 Task: Extract sound effects from a movie scene and use them in a sound design project.
Action: Mouse moved to (3, 9)
Screenshot: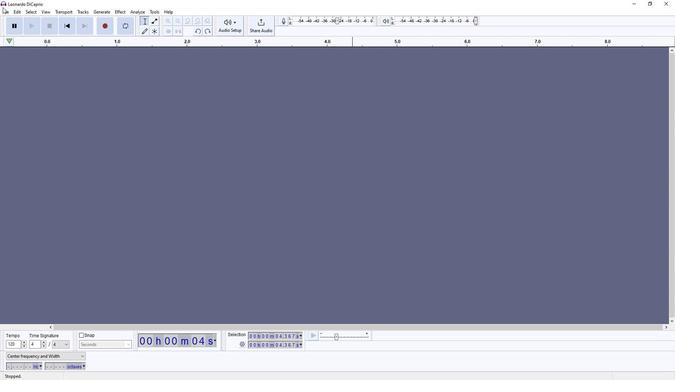 
Action: Mouse pressed left at (3, 9)
Screenshot: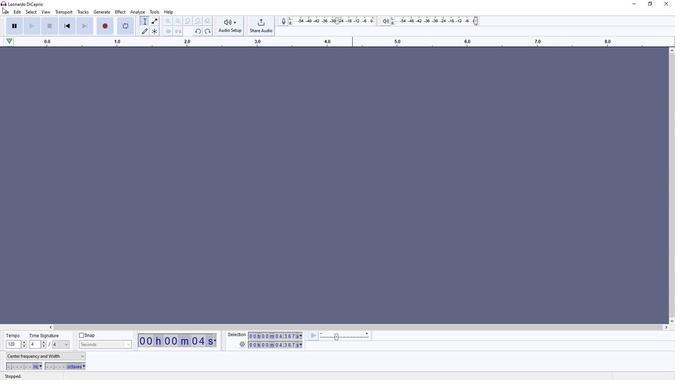 
Action: Mouse moved to (6, 14)
Screenshot: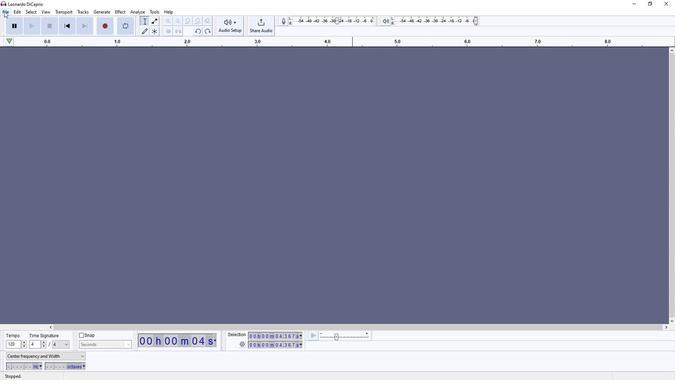
Action: Mouse pressed left at (6, 14)
Screenshot: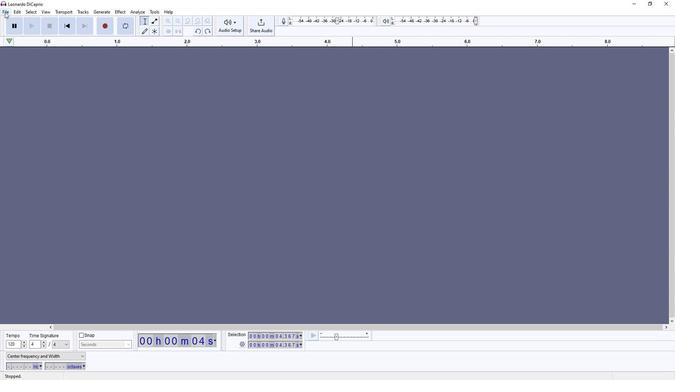 
Action: Mouse moved to (99, 84)
Screenshot: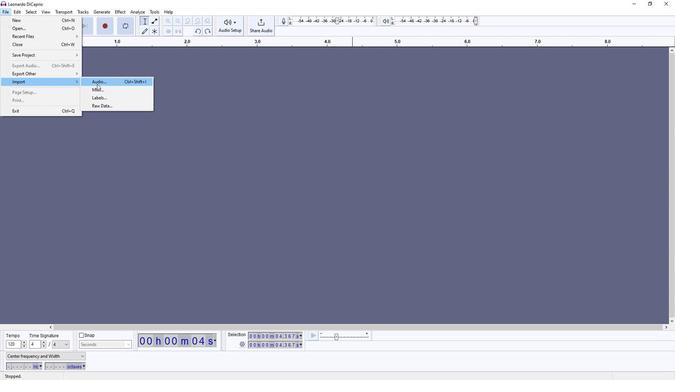 
Action: Mouse pressed left at (99, 84)
Screenshot: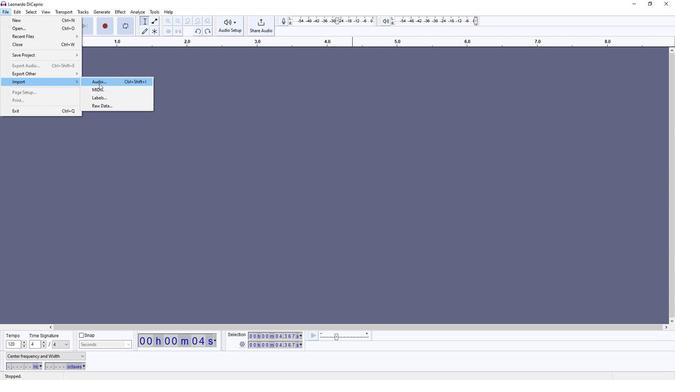 
Action: Mouse moved to (75, 96)
Screenshot: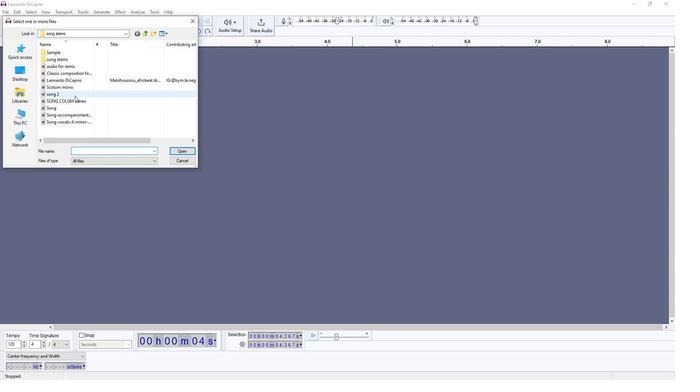 
Action: Mouse pressed left at (75, 96)
Screenshot: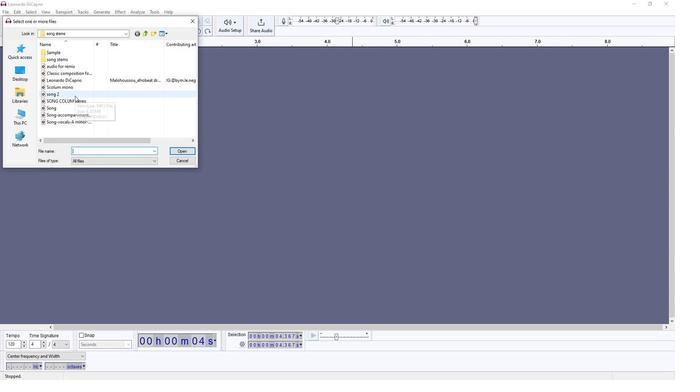 
Action: Mouse moved to (77, 82)
Screenshot: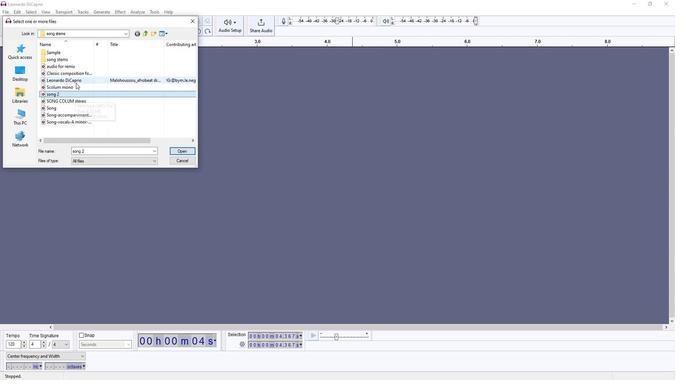 
Action: Mouse pressed left at (77, 82)
Screenshot: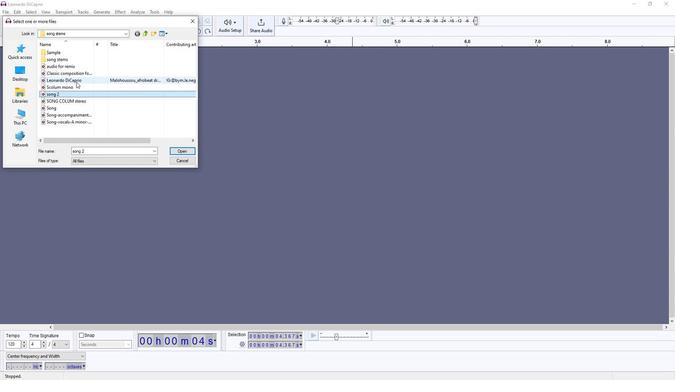 
Action: Mouse moved to (187, 149)
Screenshot: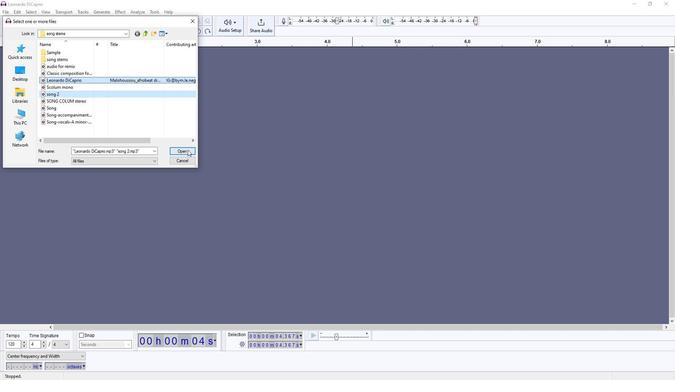 
Action: Mouse pressed left at (187, 149)
Screenshot: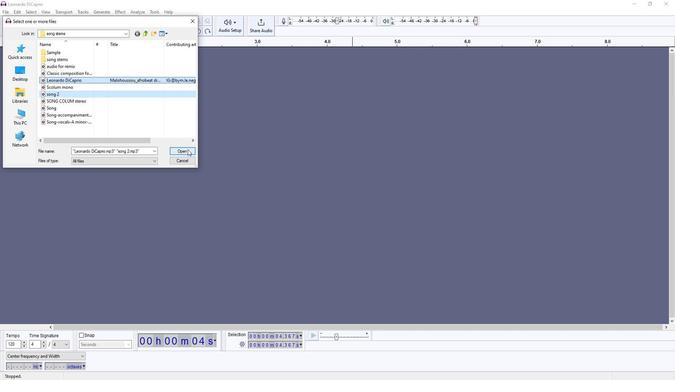 
Action: Mouse moved to (169, 22)
Screenshot: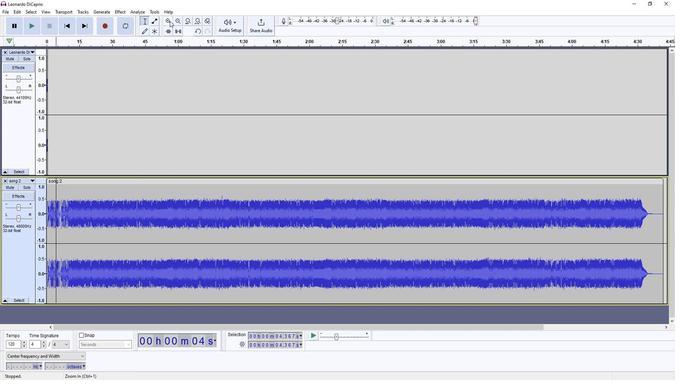 
Action: Mouse pressed left at (169, 22)
Screenshot: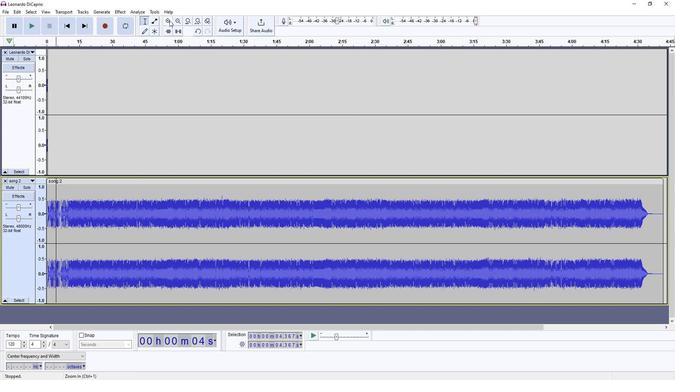 
Action: Mouse pressed left at (169, 22)
Screenshot: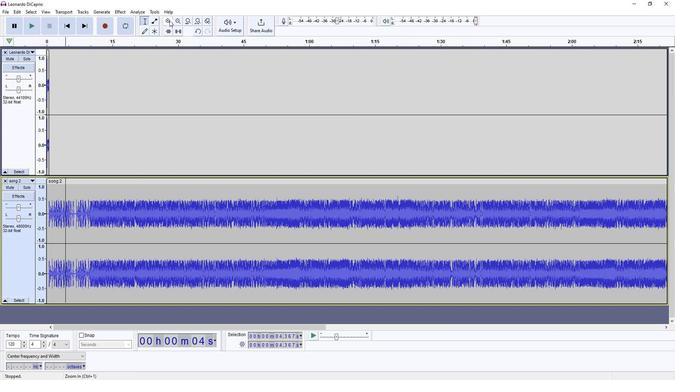 
Action: Mouse pressed left at (169, 22)
Screenshot: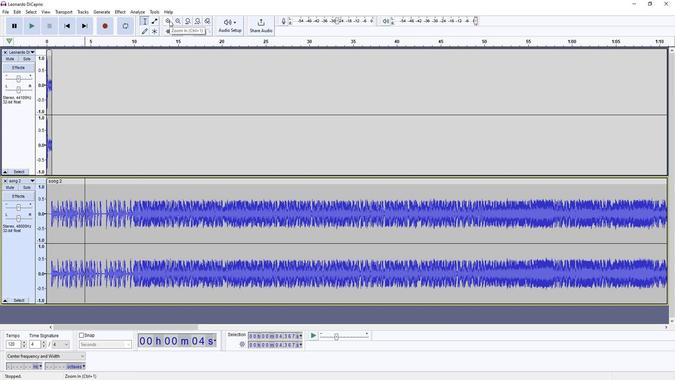 
Action: Mouse pressed left at (169, 22)
Screenshot: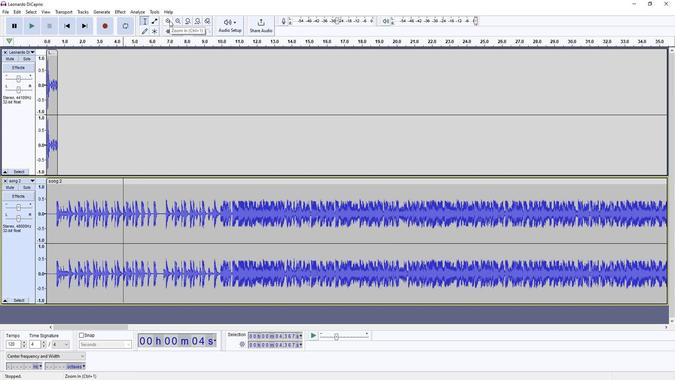 
Action: Mouse pressed left at (169, 22)
Screenshot: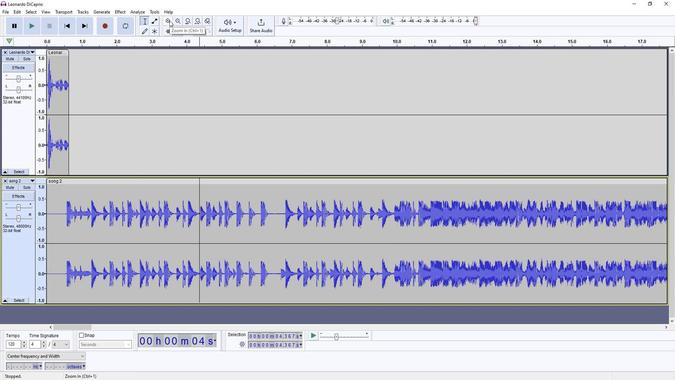 
Action: Mouse moved to (60, 56)
Screenshot: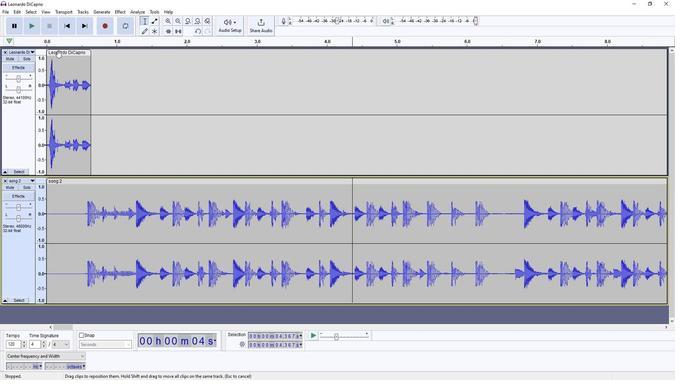 
Action: Mouse pressed left at (60, 56)
Screenshot: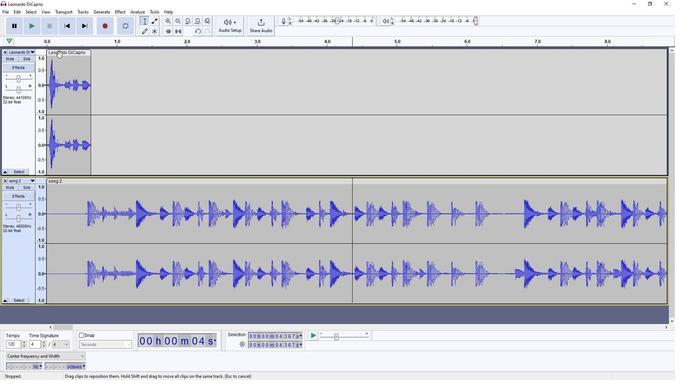 
Action: Mouse moved to (523, 88)
Screenshot: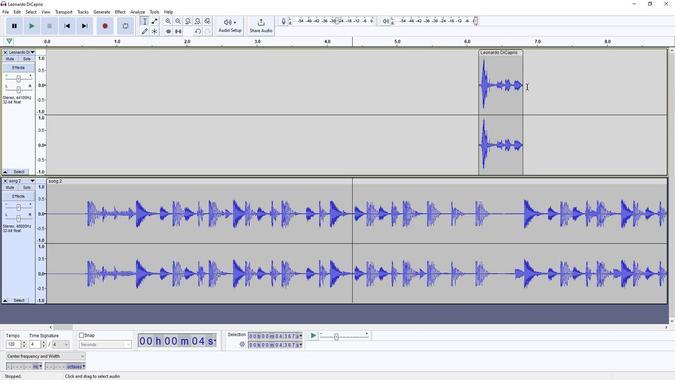 
Action: Mouse pressed left at (523, 88)
Screenshot: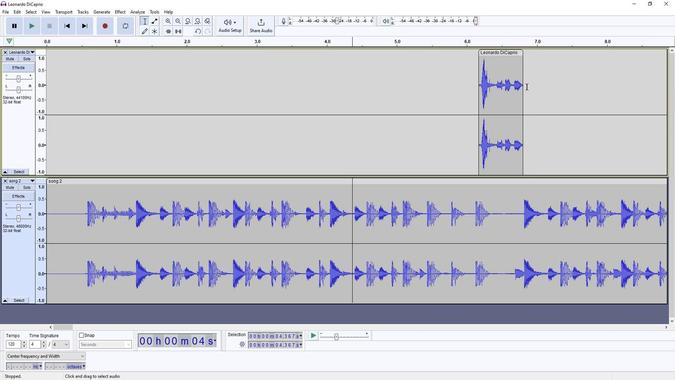 
Action: Mouse moved to (122, 13)
Screenshot: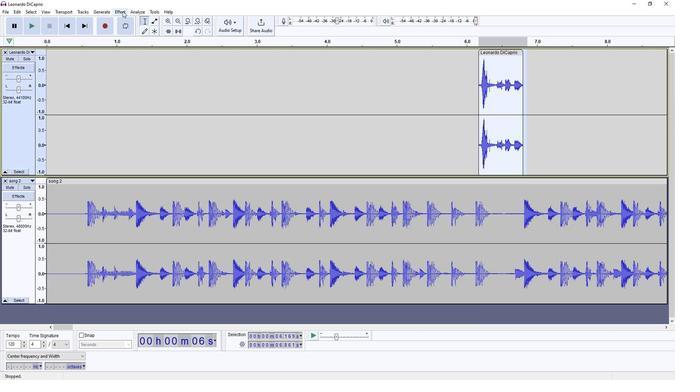 
Action: Mouse pressed left at (122, 13)
Screenshot: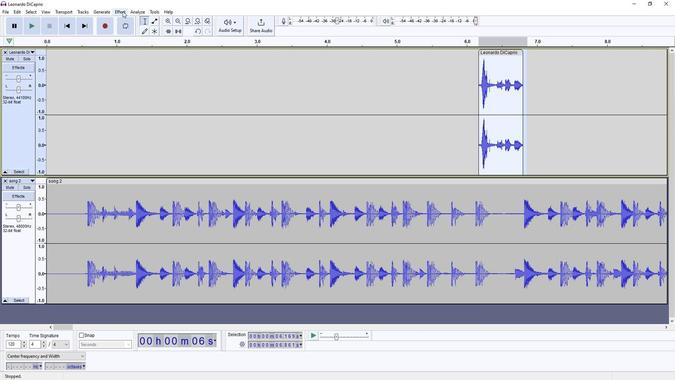 
Action: Mouse moved to (230, 90)
Screenshot: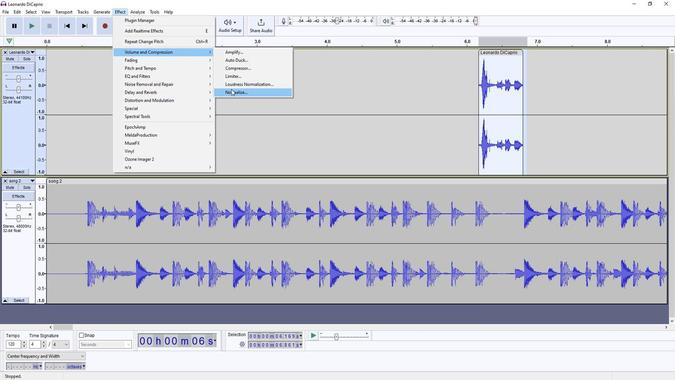 
Action: Mouse pressed left at (230, 90)
Screenshot: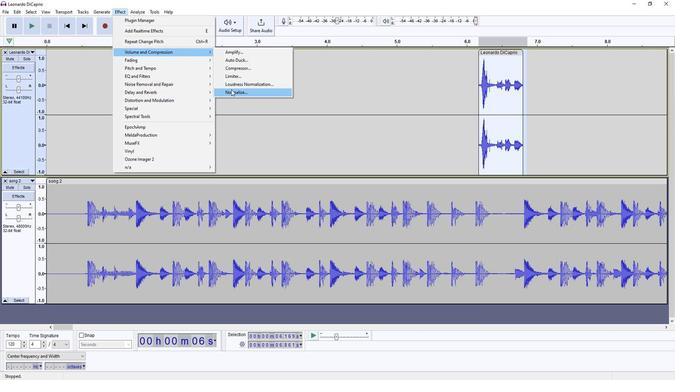 
Action: Mouse moved to (378, 173)
Screenshot: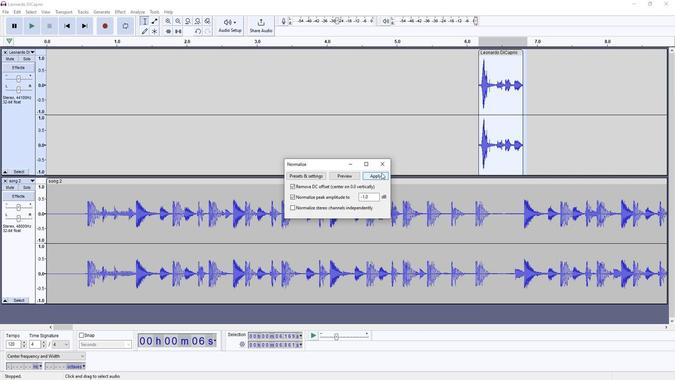 
Action: Mouse pressed left at (378, 173)
Screenshot: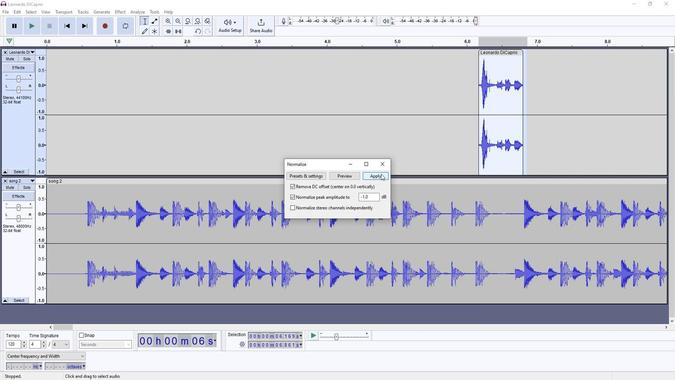 
Action: Mouse moved to (175, 24)
Screenshot: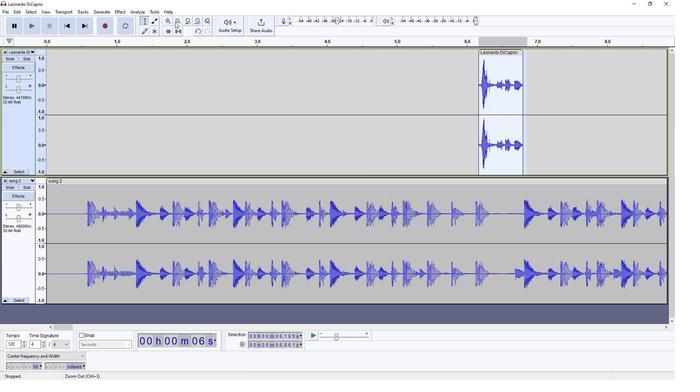 
Action: Mouse pressed left at (175, 24)
Screenshot: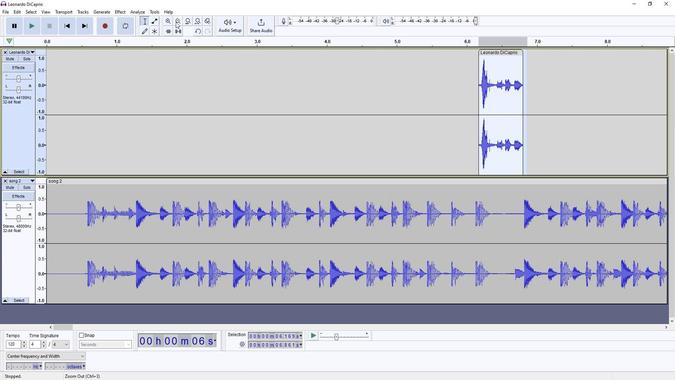 
Action: Mouse pressed left at (175, 24)
Screenshot: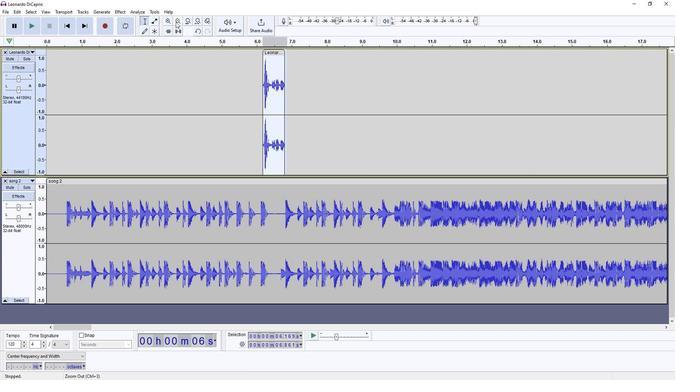 
Action: Mouse pressed left at (175, 24)
Screenshot: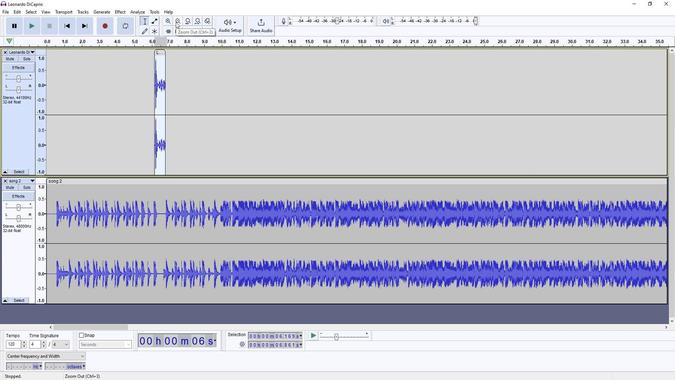 
Action: Mouse moved to (49, 192)
Screenshot: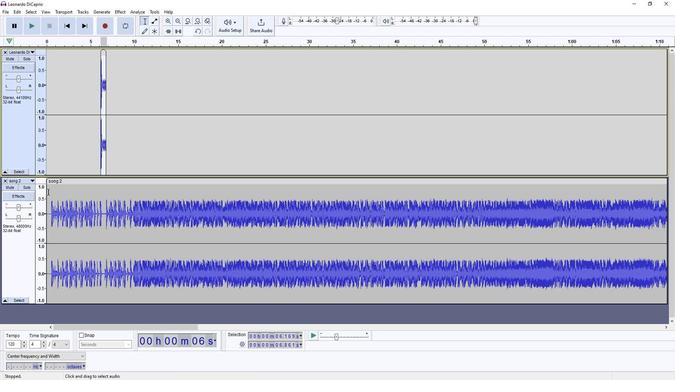 
Action: Mouse pressed left at (49, 192)
Screenshot: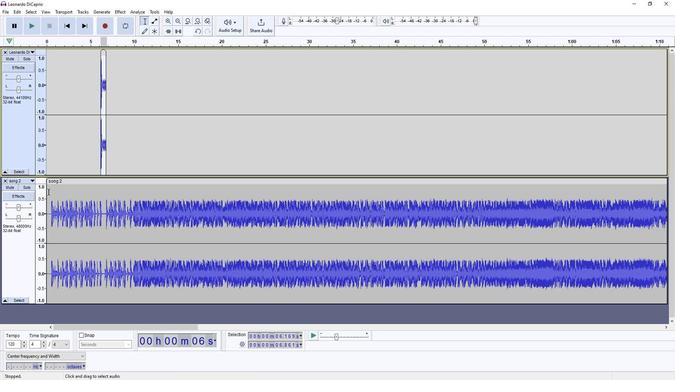 
Action: Mouse moved to (181, 324)
Screenshot: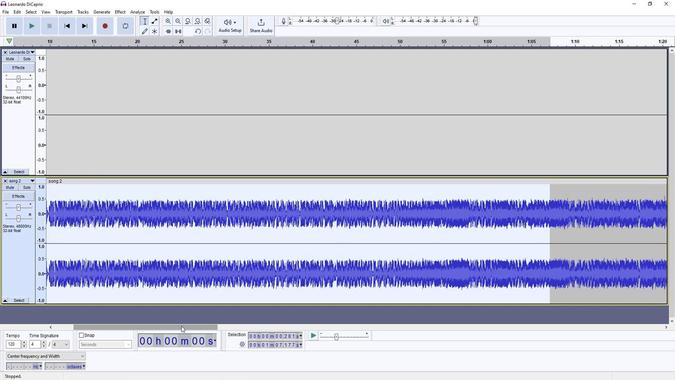 
Action: Mouse pressed left at (181, 324)
Screenshot: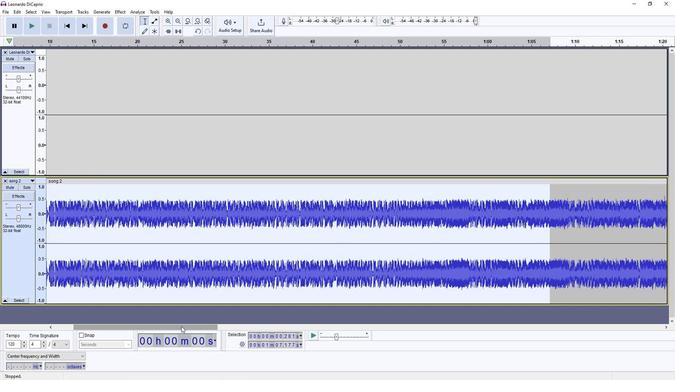 
Action: Mouse moved to (153, 21)
Screenshot: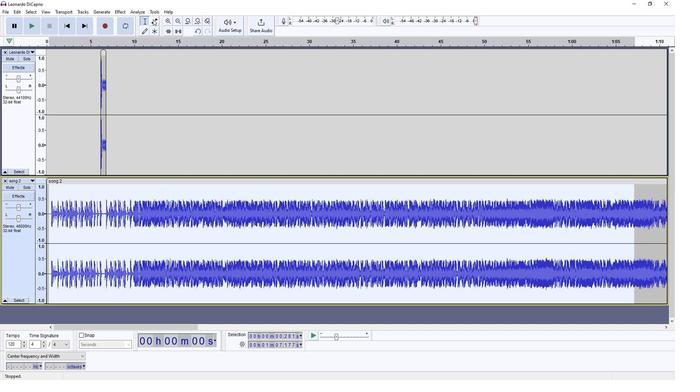 
Action: Mouse pressed left at (153, 21)
Screenshot: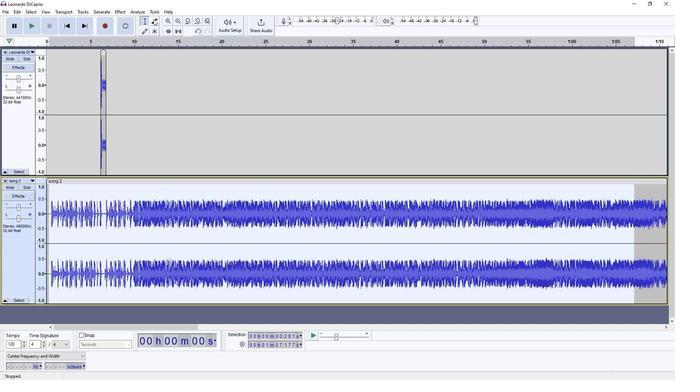 
Action: Mouse moved to (166, 21)
Screenshot: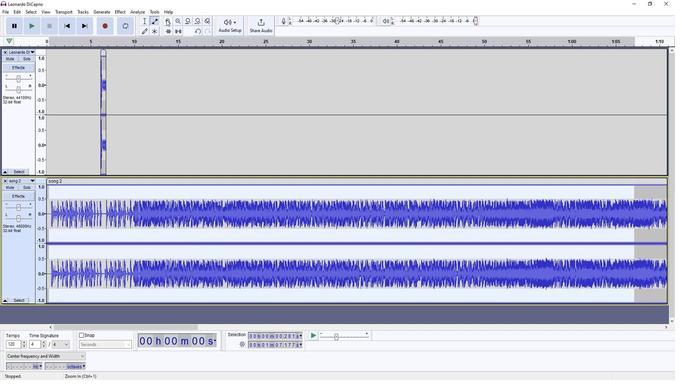 
Action: Mouse pressed left at (166, 21)
Screenshot: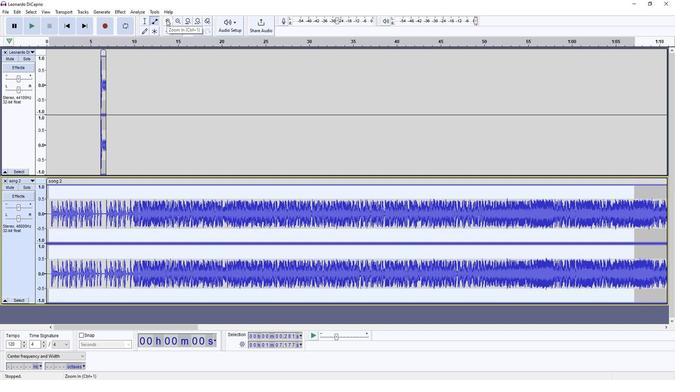 
Action: Mouse moved to (139, 322)
Screenshot: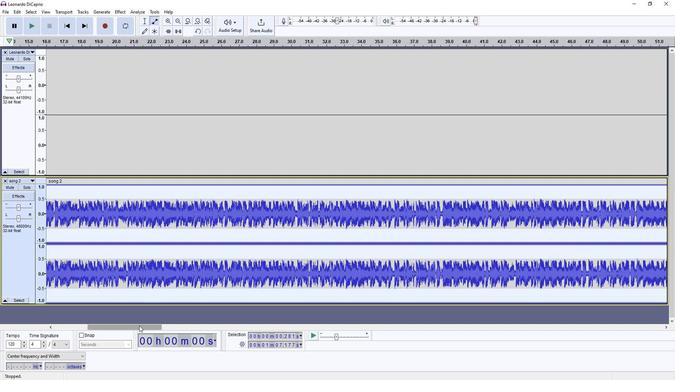 
Action: Mouse pressed left at (139, 322)
Screenshot: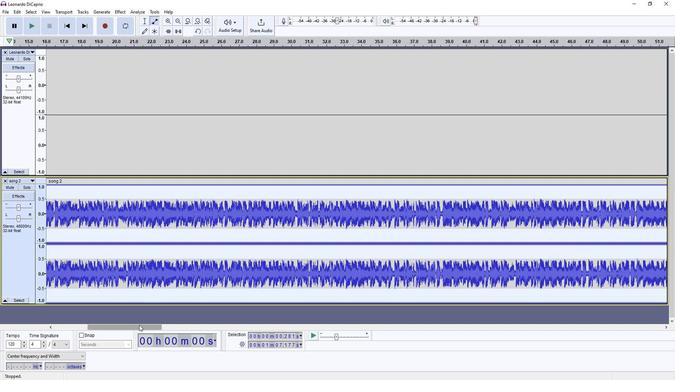 
Action: Mouse moved to (165, 21)
Screenshot: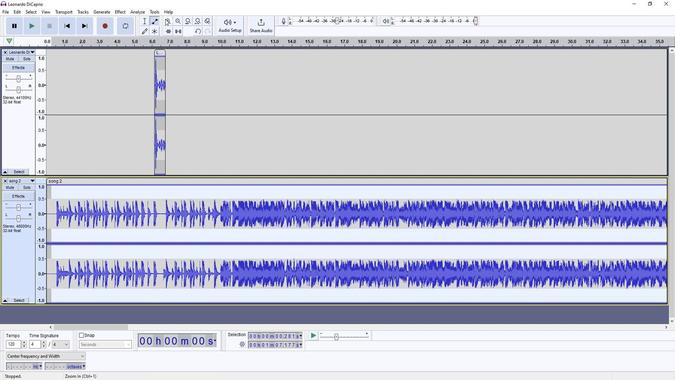 
Action: Mouse pressed left at (165, 21)
Screenshot: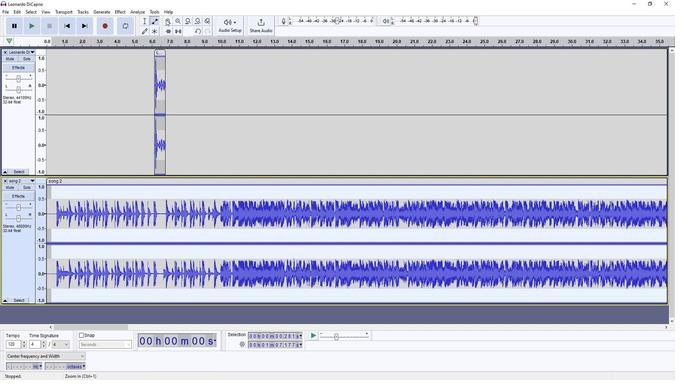 
Action: Mouse moved to (123, 325)
Screenshot: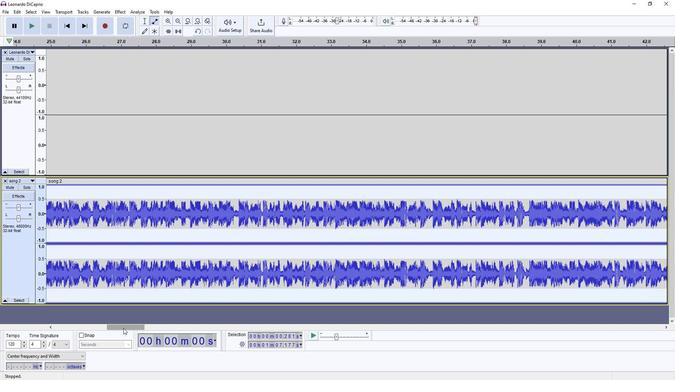
Action: Mouse pressed left at (123, 325)
Screenshot: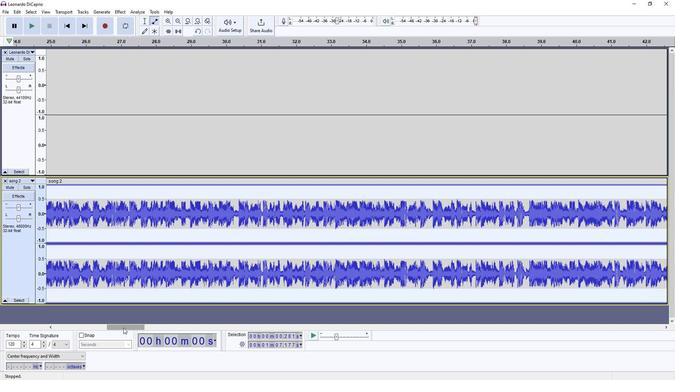 
Action: Mouse moved to (248, 185)
Screenshot: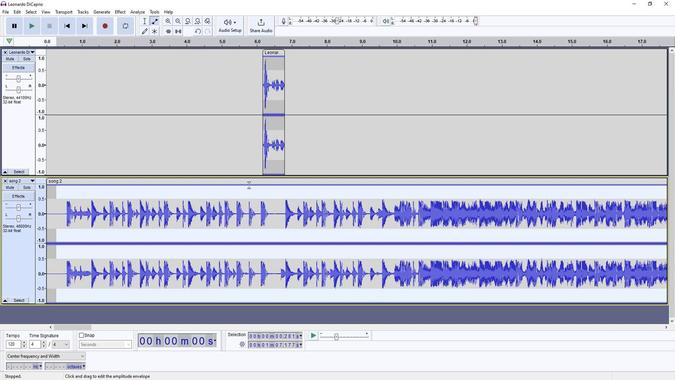 
Action: Mouse pressed left at (248, 185)
Screenshot: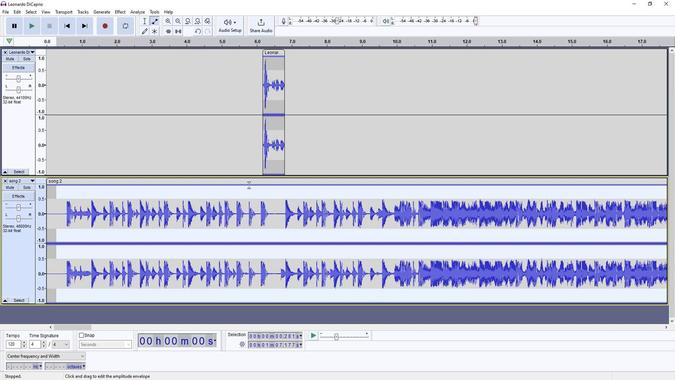 
Action: Mouse moved to (286, 185)
Screenshot: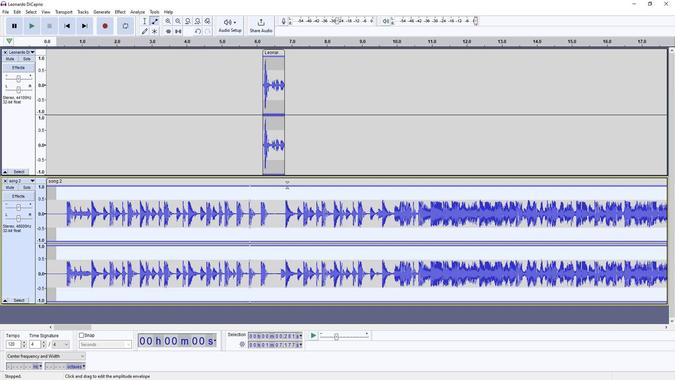 
Action: Mouse pressed left at (286, 185)
Screenshot: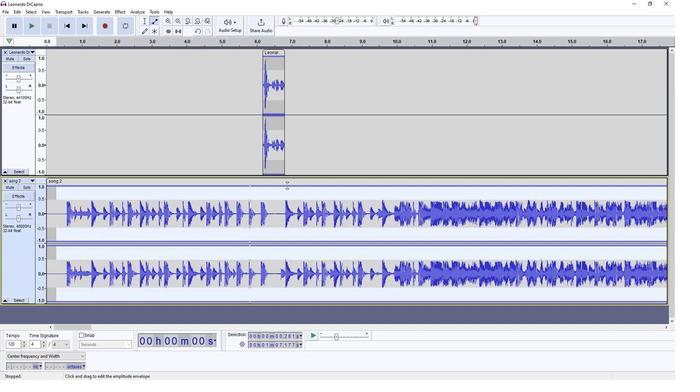 
Action: Mouse moved to (260, 186)
Screenshot: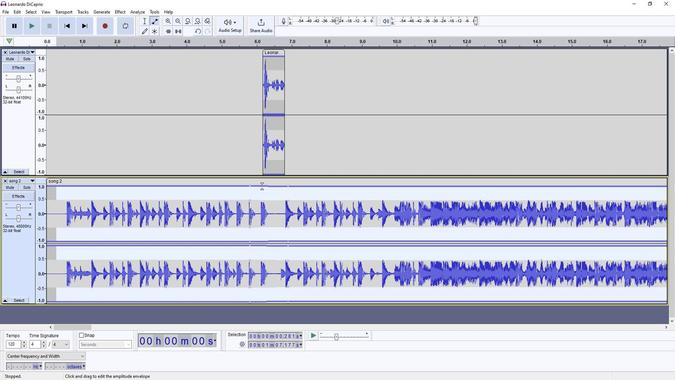 
Action: Mouse pressed left at (260, 186)
Screenshot: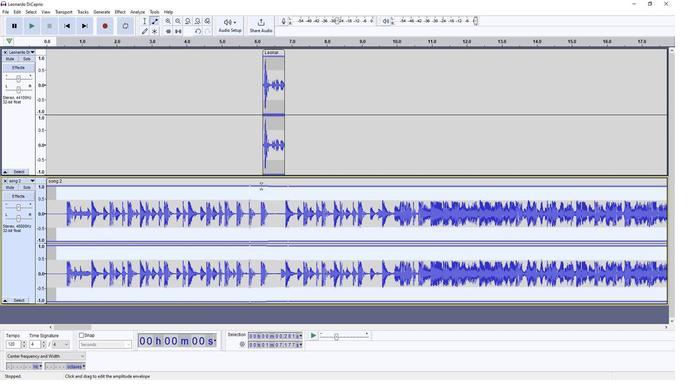 
Action: Mouse moved to (145, 22)
Screenshot: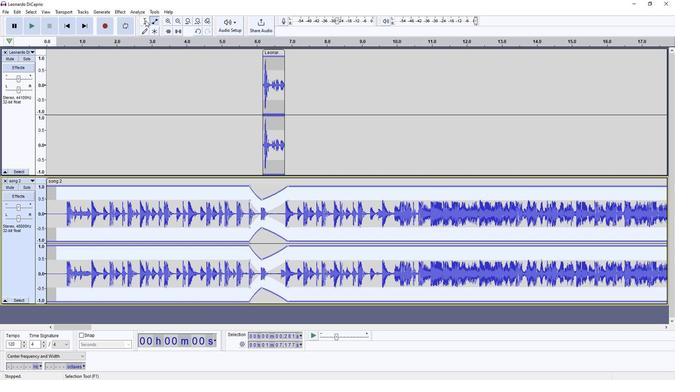
Action: Mouse pressed left at (145, 22)
Screenshot: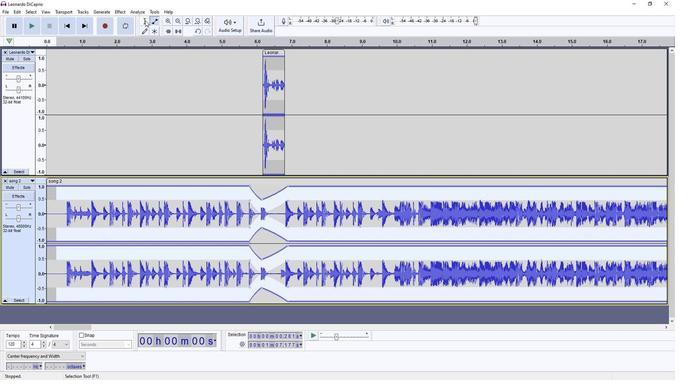 
Action: Mouse moved to (177, 23)
Screenshot: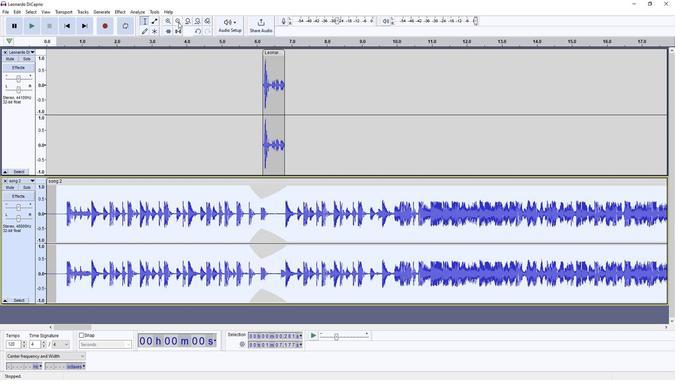 
Action: Mouse pressed left at (177, 23)
Screenshot: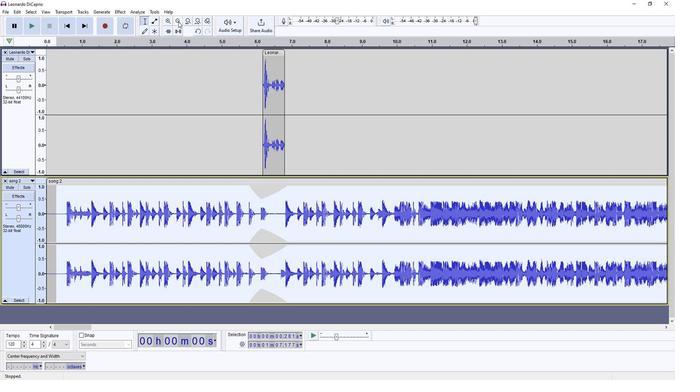 
Action: Mouse pressed left at (177, 23)
Screenshot: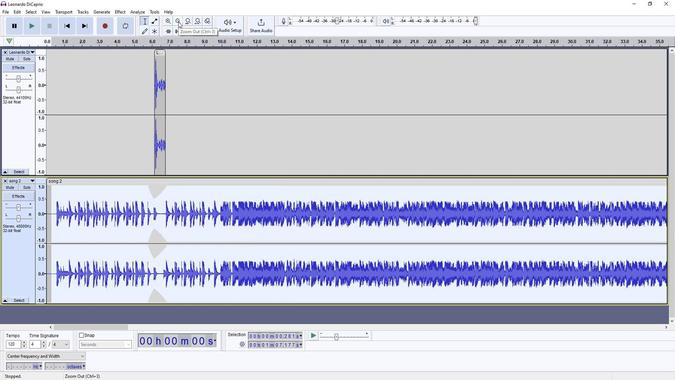 
Action: Mouse moved to (167, 21)
Screenshot: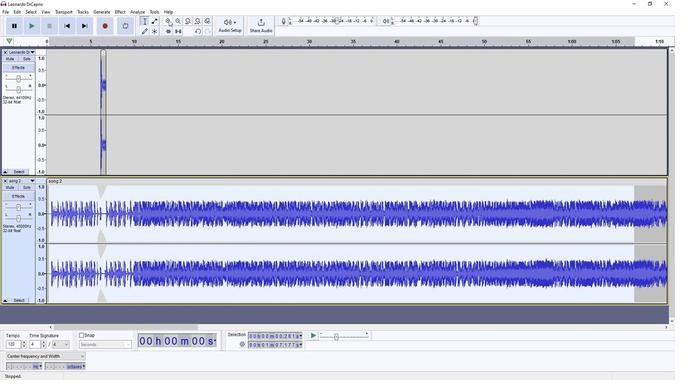 
Action: Mouse pressed left at (167, 21)
Screenshot: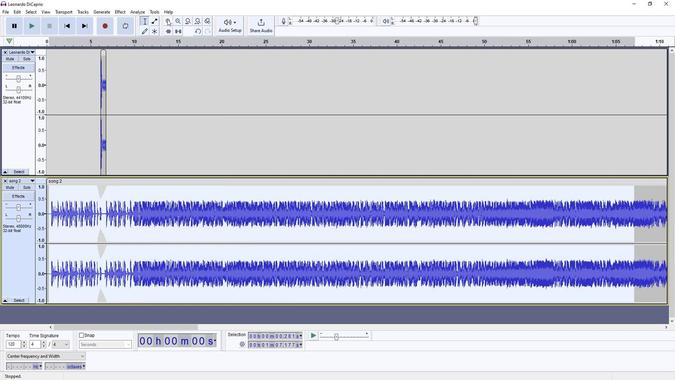 
Action: Mouse moved to (159, 323)
Screenshot: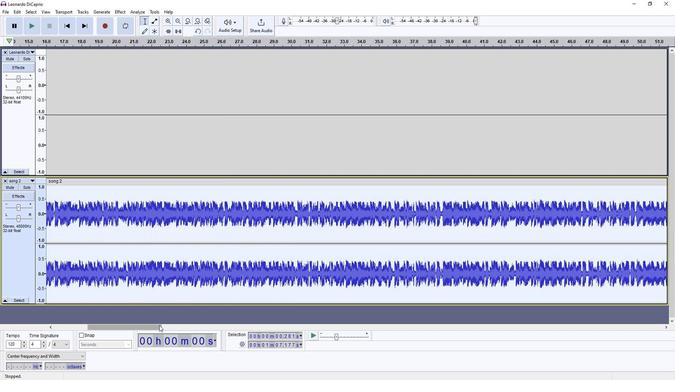 
Action: Mouse pressed left at (159, 323)
Screenshot: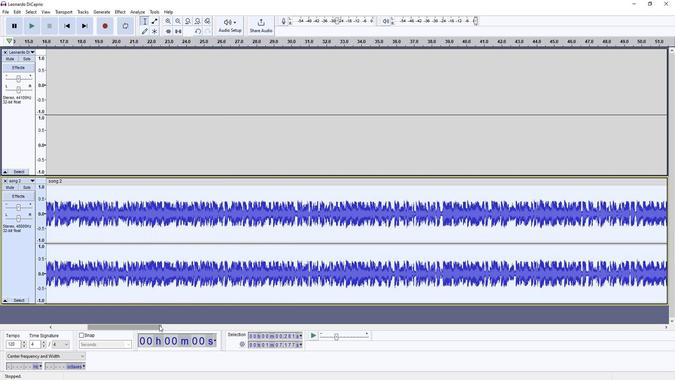 
Action: Mouse moved to (53, 197)
Screenshot: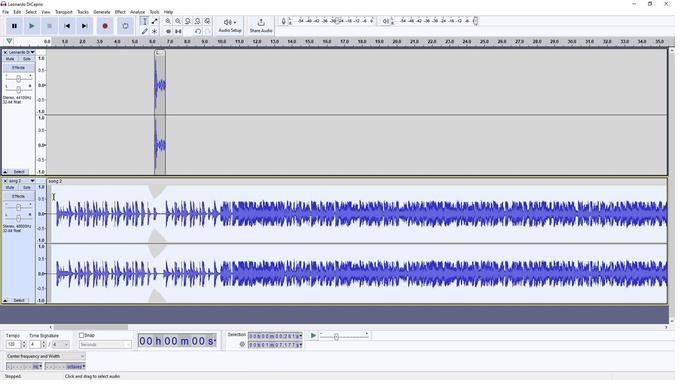 
Action: Mouse pressed left at (53, 197)
Screenshot: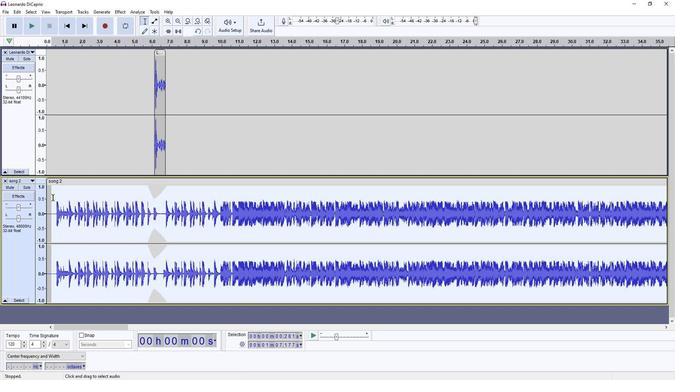 
Action: Mouse moved to (57, 202)
Screenshot: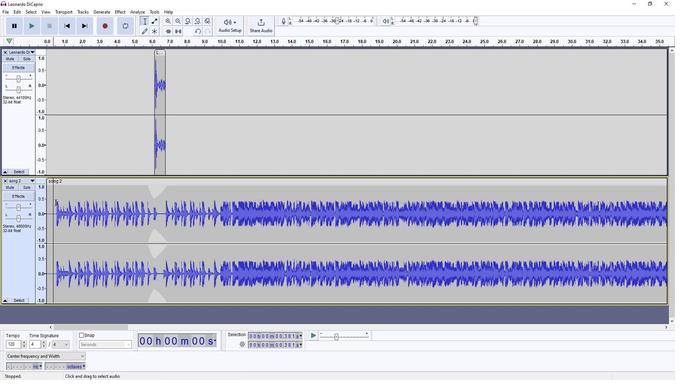 
Action: Mouse pressed left at (57, 202)
Screenshot: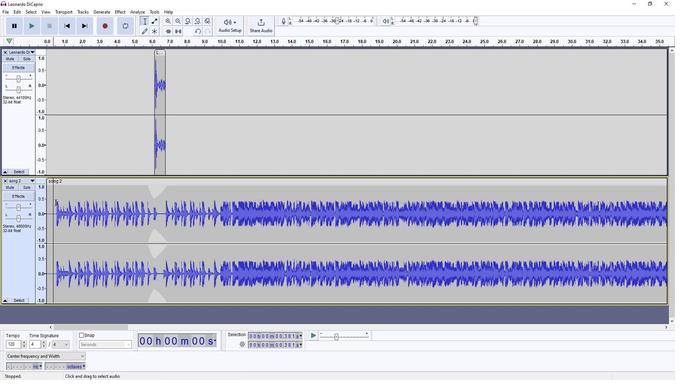 
Action: Mouse moved to (20, 13)
Screenshot: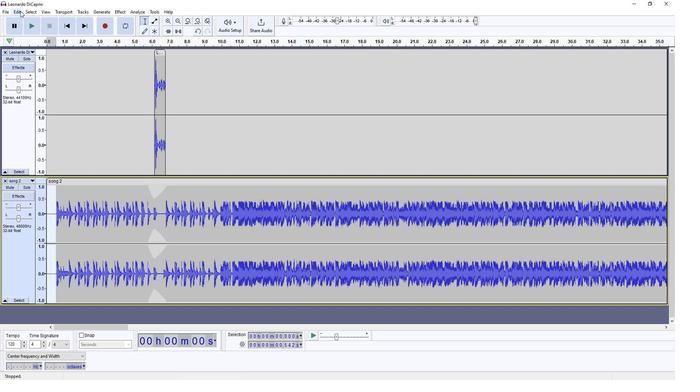 
Action: Mouse pressed left at (20, 13)
Screenshot: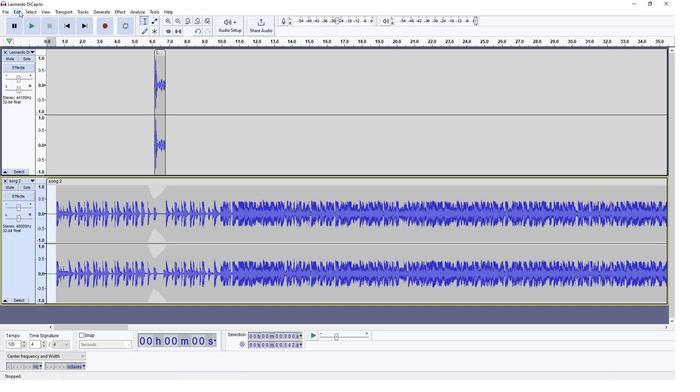 
Action: Mouse moved to (33, 41)
Screenshot: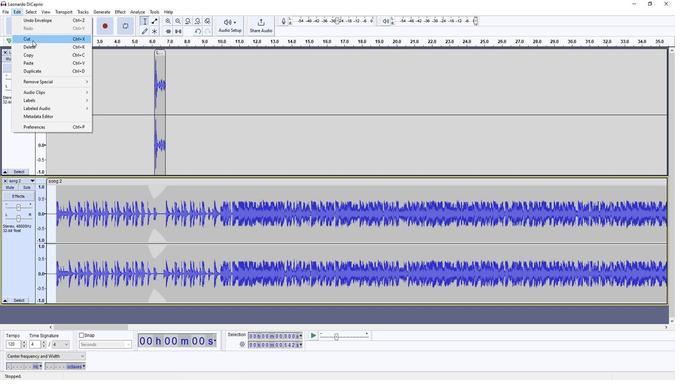
Action: Mouse pressed left at (33, 41)
Screenshot: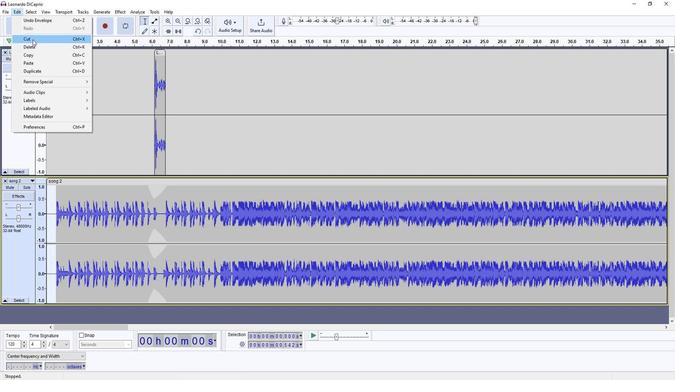 
Action: Mouse moved to (161, 53)
Screenshot: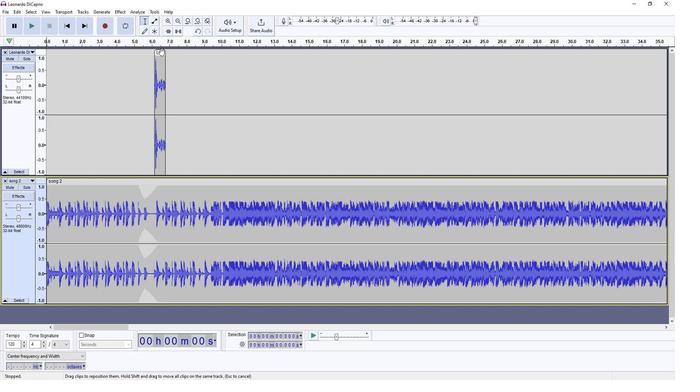 
Action: Mouse pressed left at (161, 53)
Screenshot: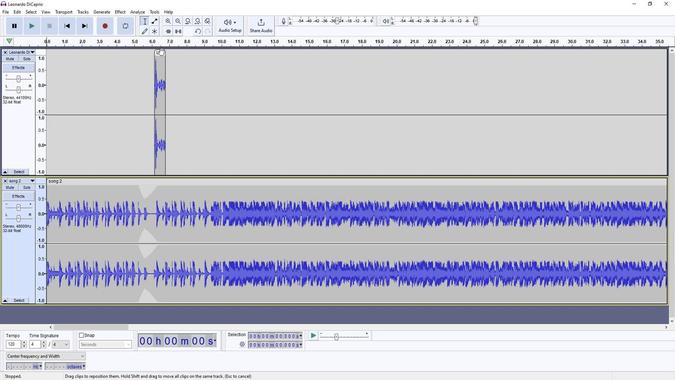 
Action: Mouse moved to (177, 21)
Screenshot: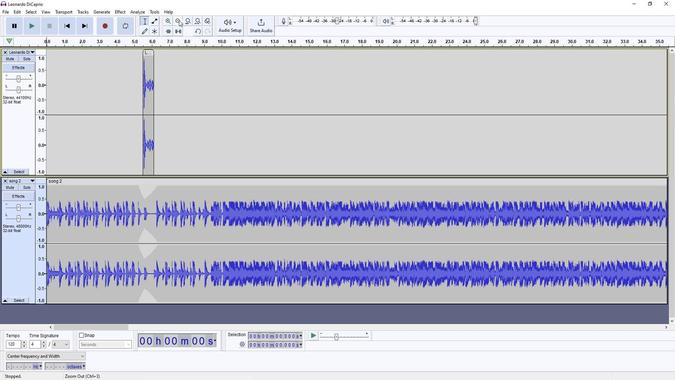
Action: Mouse pressed left at (177, 21)
Screenshot: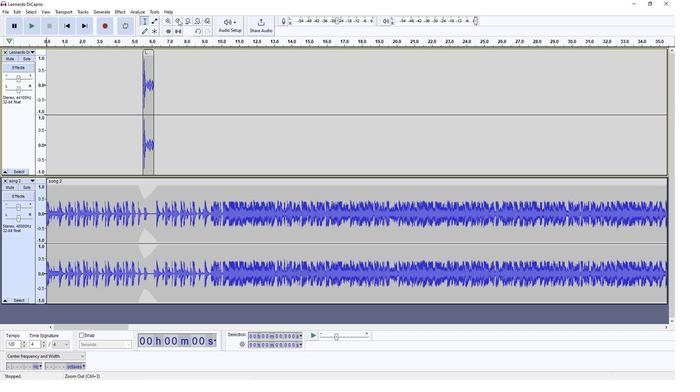 
Action: Mouse pressed left at (177, 21)
Screenshot: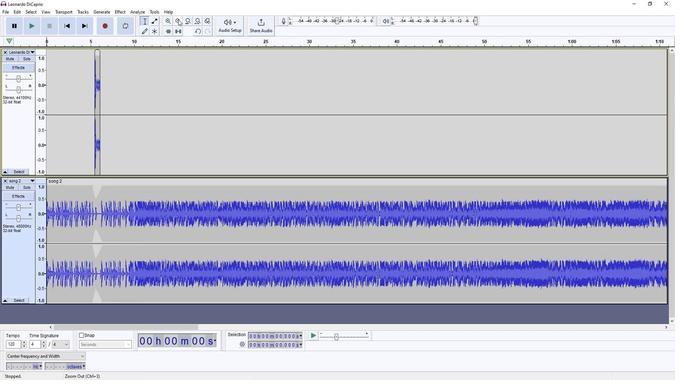 
Action: Mouse pressed left at (177, 21)
Screenshot: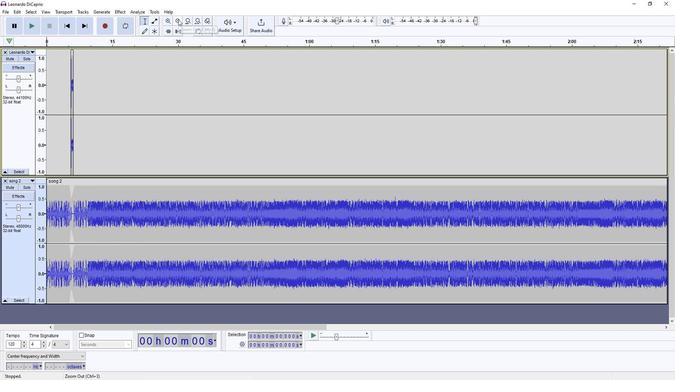 
Action: Mouse moved to (661, 261)
Screenshot: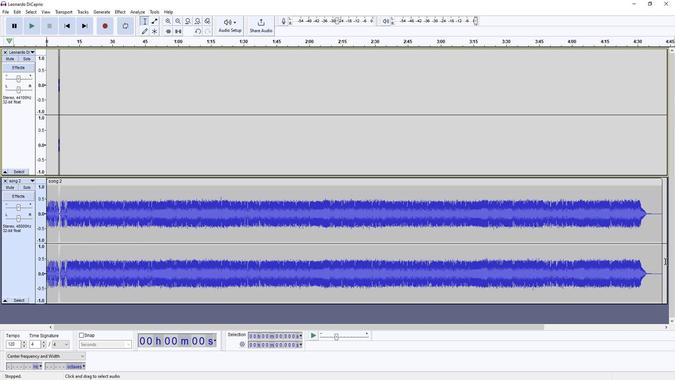 
Action: Mouse pressed left at (661, 261)
Screenshot: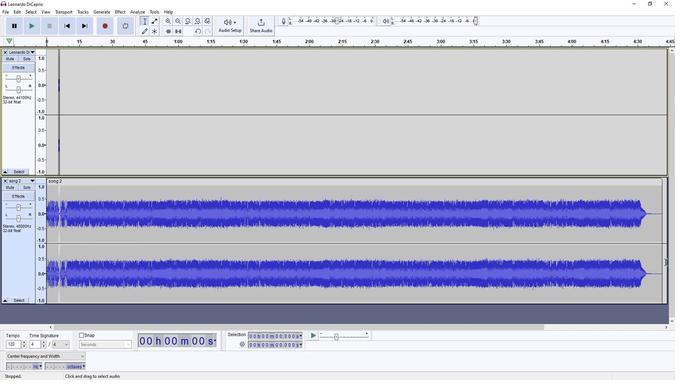 
Action: Mouse moved to (30, 27)
Screenshot: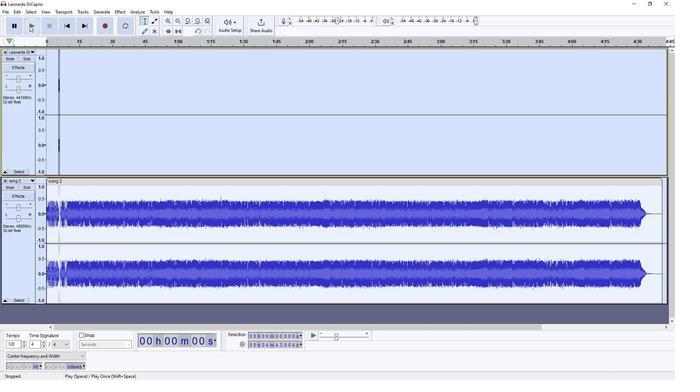 
Action: Mouse pressed left at (30, 27)
Screenshot: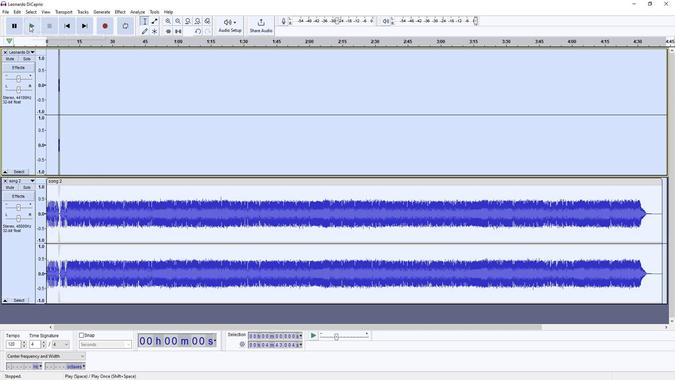 
Action: Mouse moved to (48, 27)
Screenshot: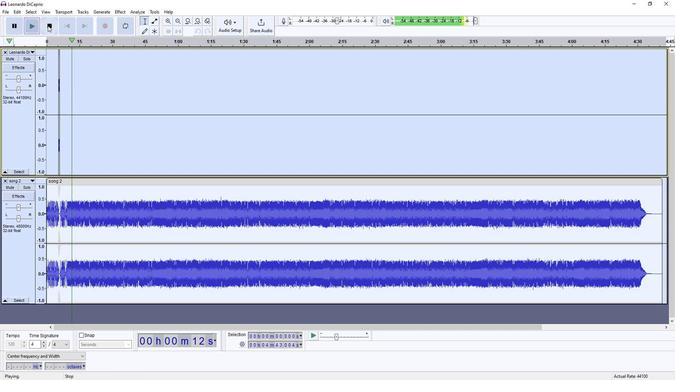 
Action: Mouse pressed left at (48, 27)
Screenshot: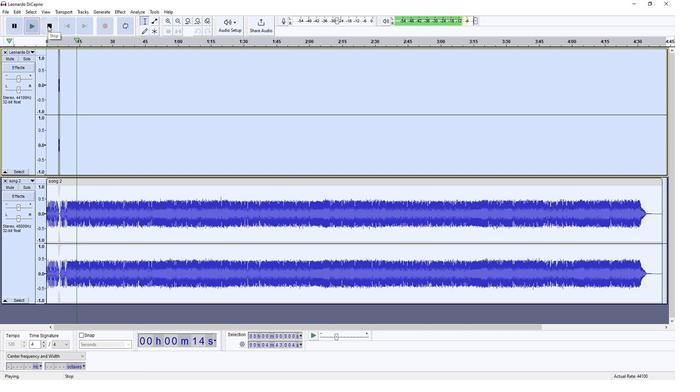 
Action: Mouse moved to (6, 13)
Screenshot: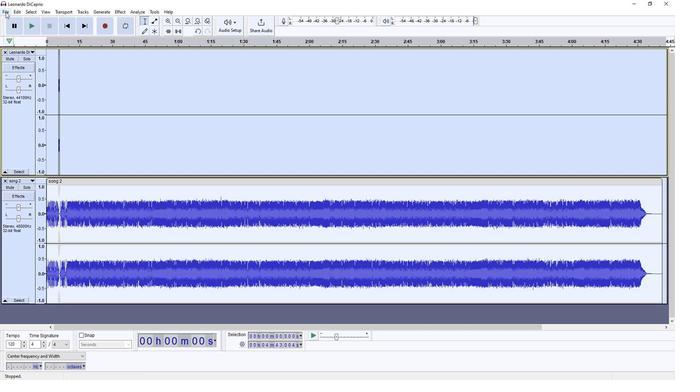 
Action: Mouse pressed left at (6, 13)
Screenshot: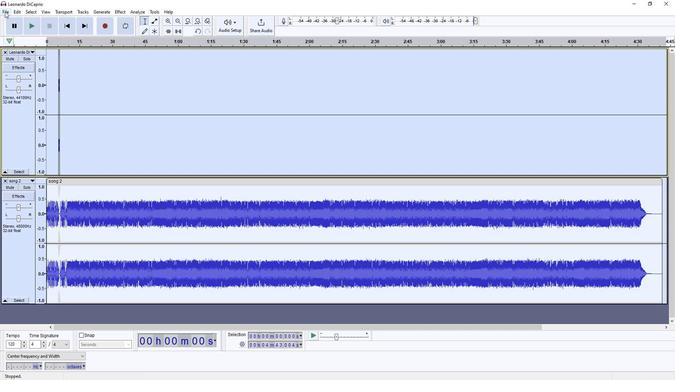 
Action: Mouse moved to (111, 65)
Screenshot: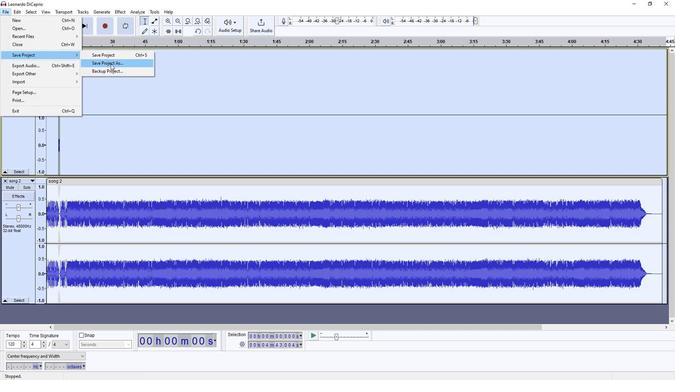 
Action: Mouse pressed left at (111, 65)
Screenshot: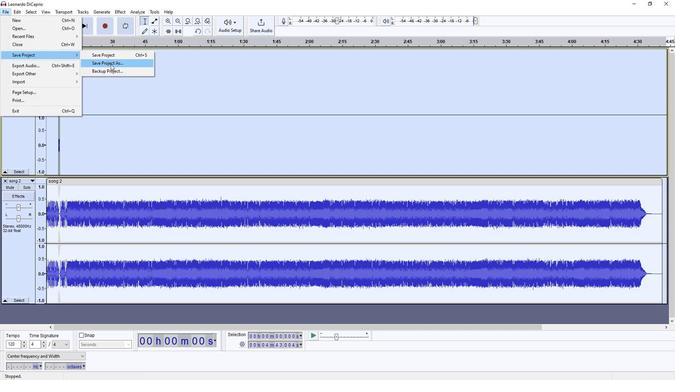 
Action: Key pressed <Key.backspace>sound<Key.space>from<Key.space>movie<Key.space>clip<Key.space>u
Screenshot: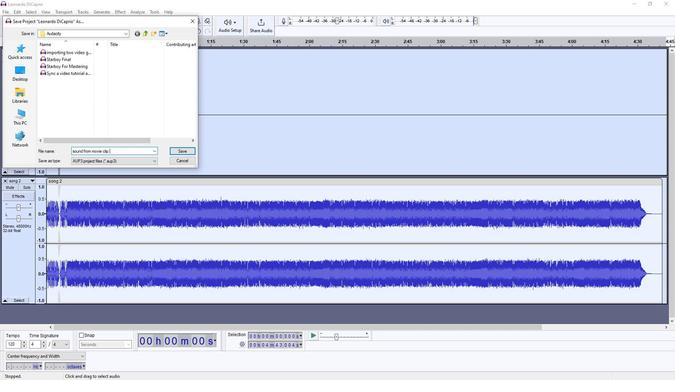 
Action: Mouse moved to (111, 65)
Screenshot: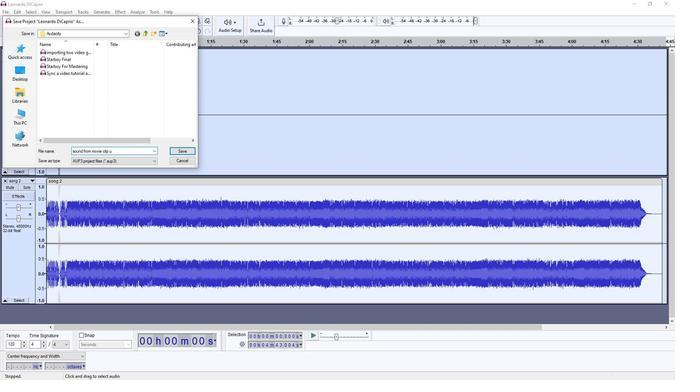 
Action: Key pressed sed<Key.space>in<Key.space>sound<Key.space>design<Key.space>project
Screenshot: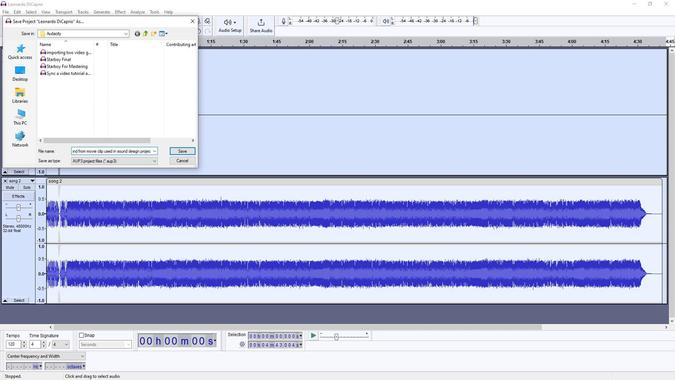 
Action: Mouse moved to (178, 150)
Screenshot: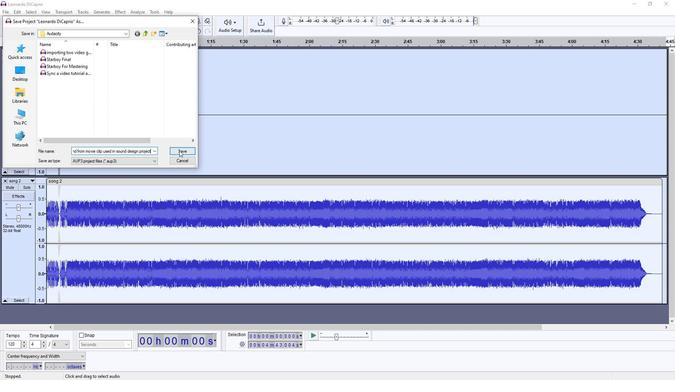 
Action: Mouse pressed left at (178, 150)
Screenshot: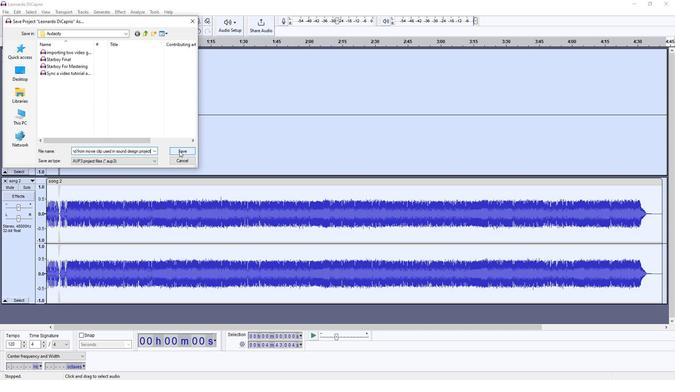 
